 Task: visit on peoples page and checked how many employees works in Nestle
Action: Mouse moved to (458, 487)
Screenshot: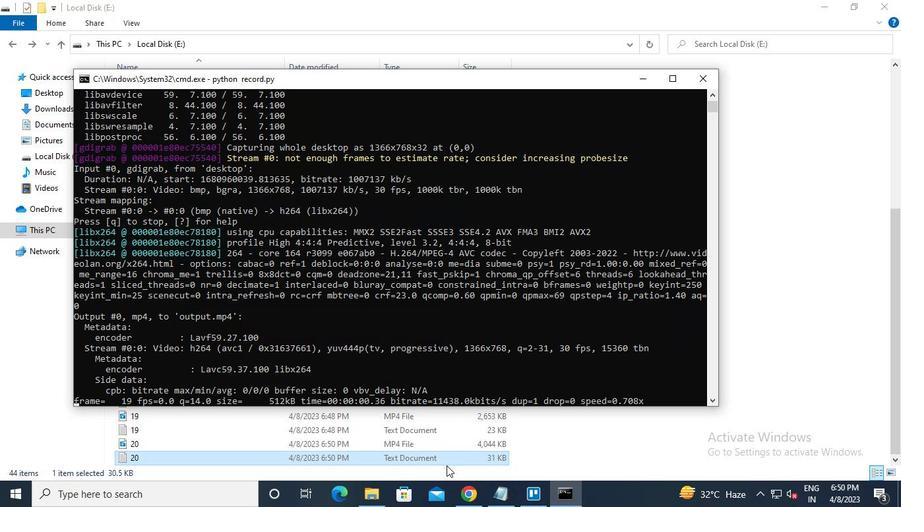 
Action: Mouse pressed left at (458, 487)
Screenshot: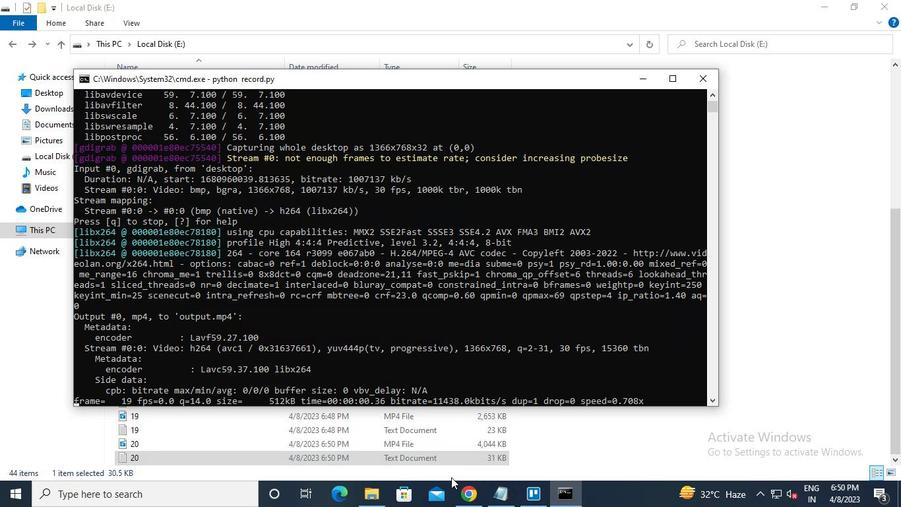 
Action: Mouse moved to (211, 83)
Screenshot: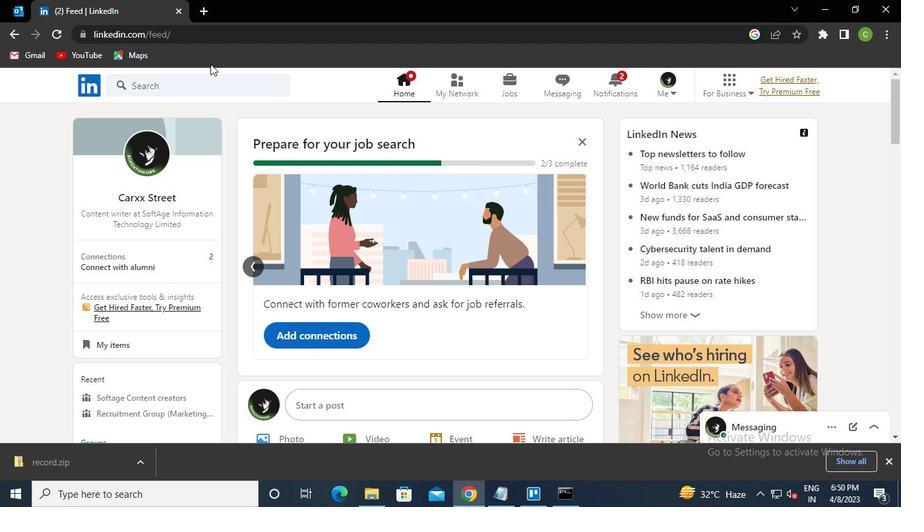 
Action: Mouse pressed left at (211, 83)
Screenshot: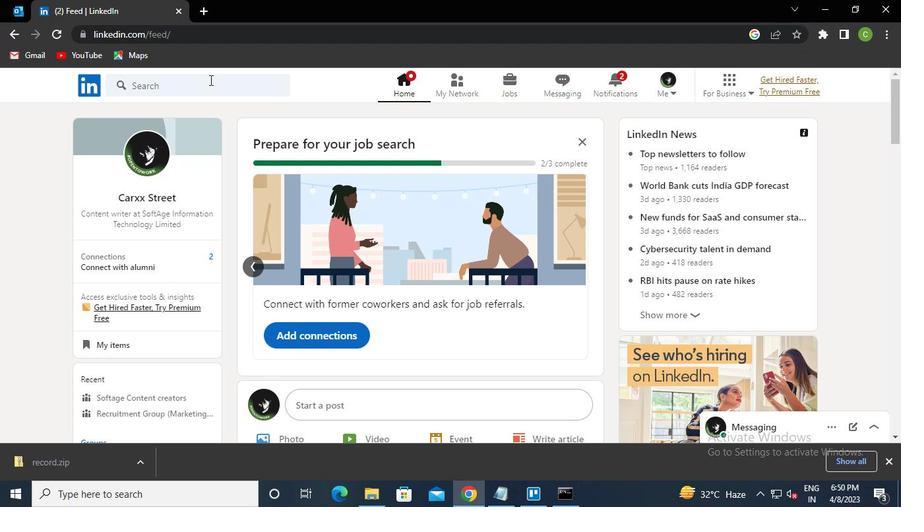 
Action: Keyboard n
Screenshot: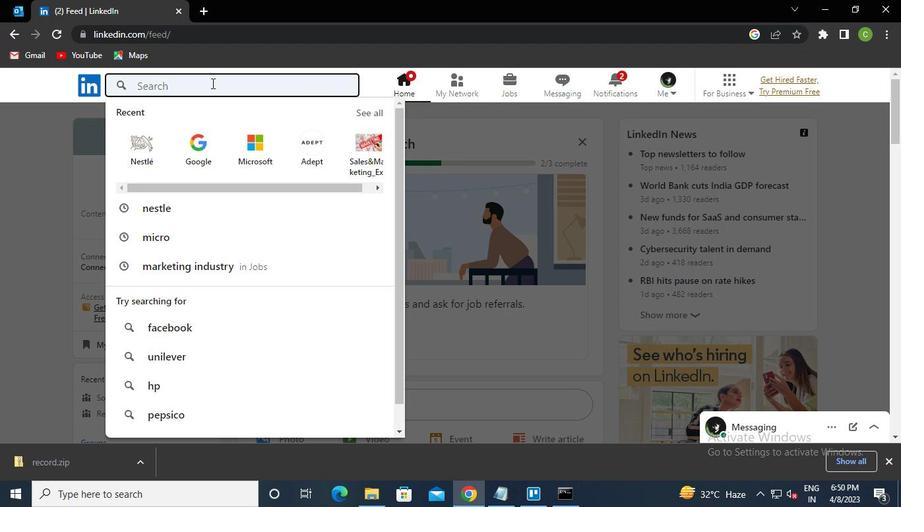 
Action: Keyboard e
Screenshot: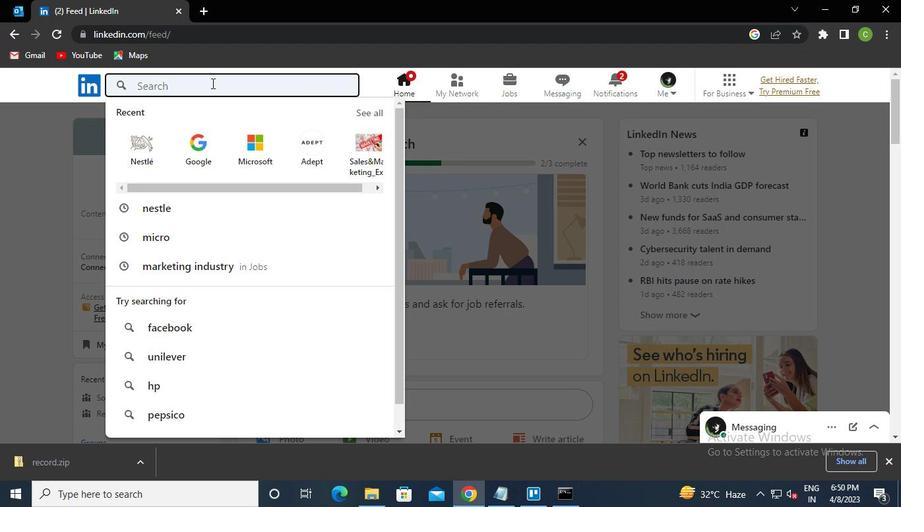 
Action: Keyboard s
Screenshot: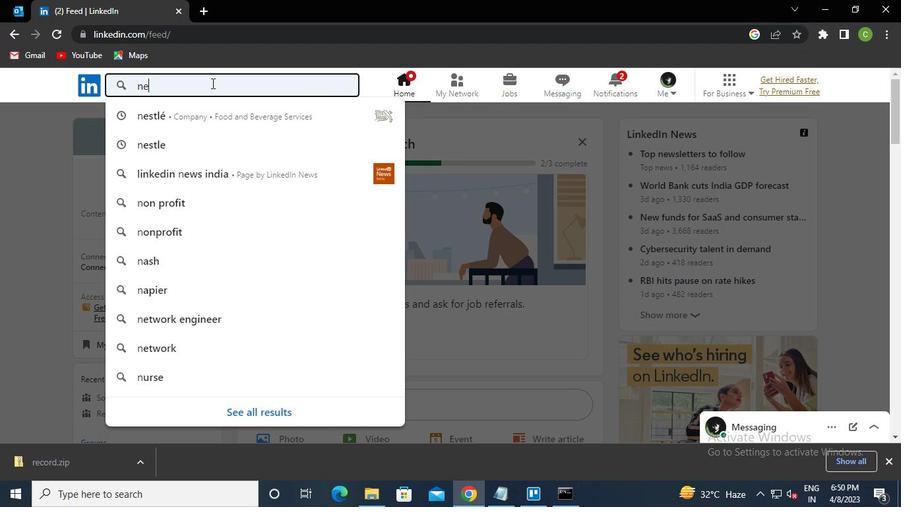 
Action: Keyboard t
Screenshot: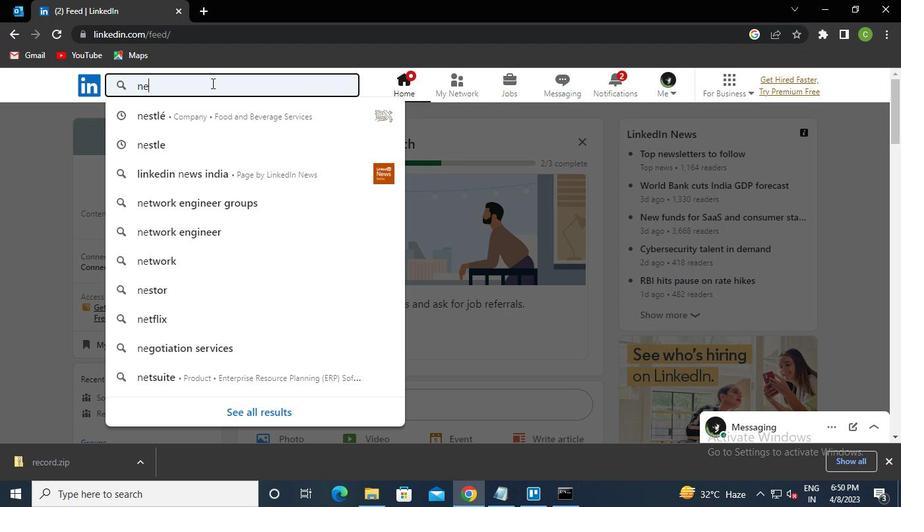 
Action: Keyboard l
Screenshot: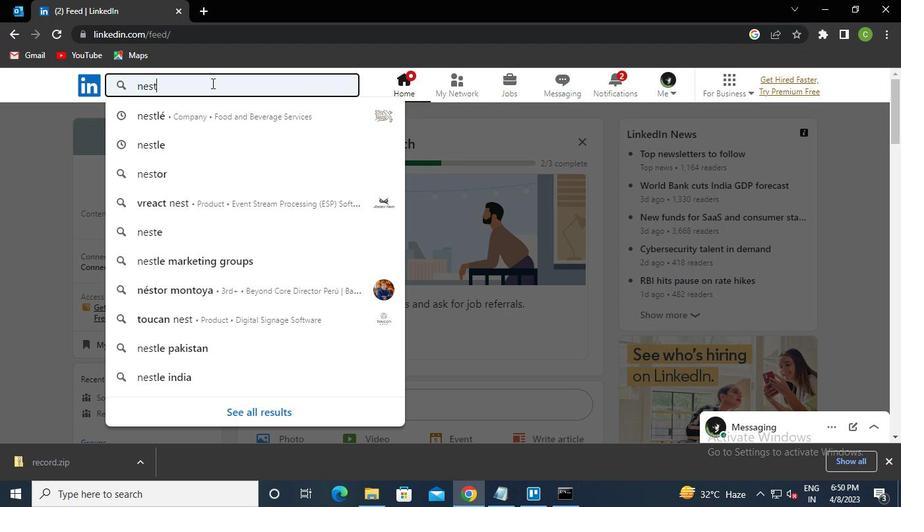 
Action: Keyboard e
Screenshot: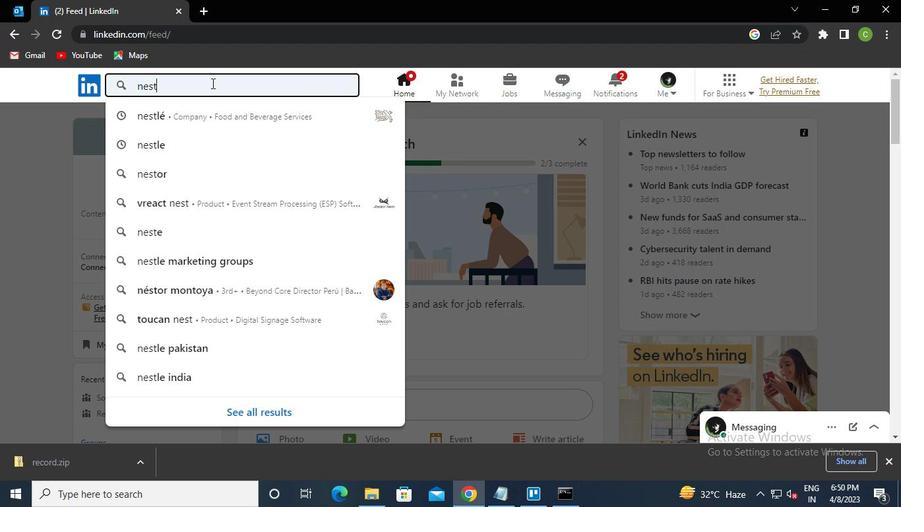 
Action: Keyboard Key.down
Screenshot: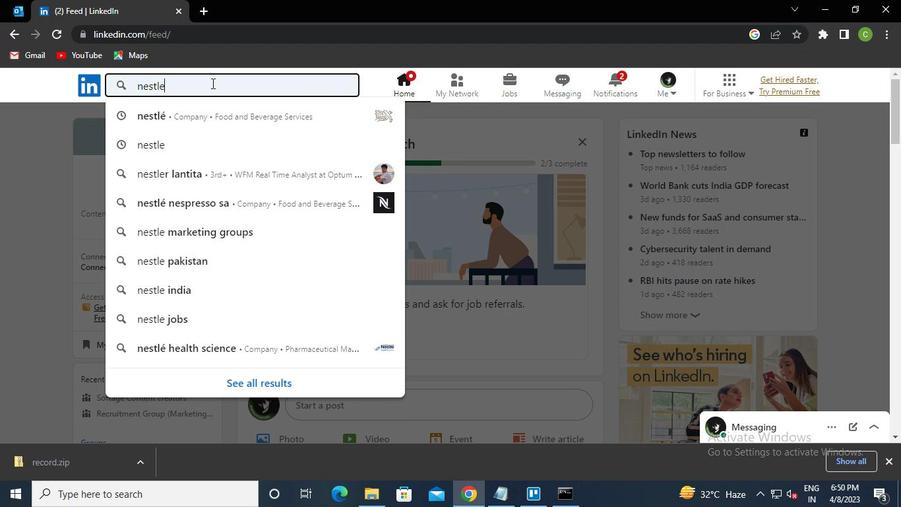 
Action: Keyboard Key.enter
Screenshot: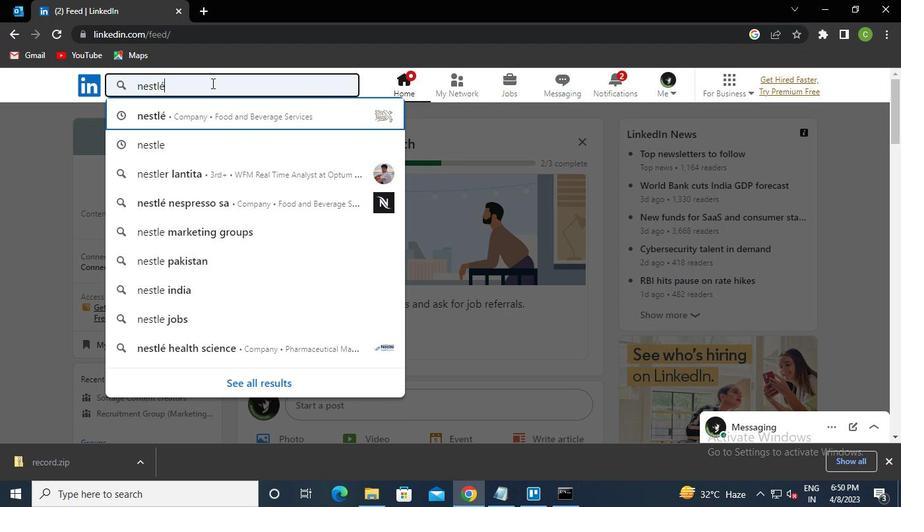 
Action: Mouse moved to (394, 178)
Screenshot: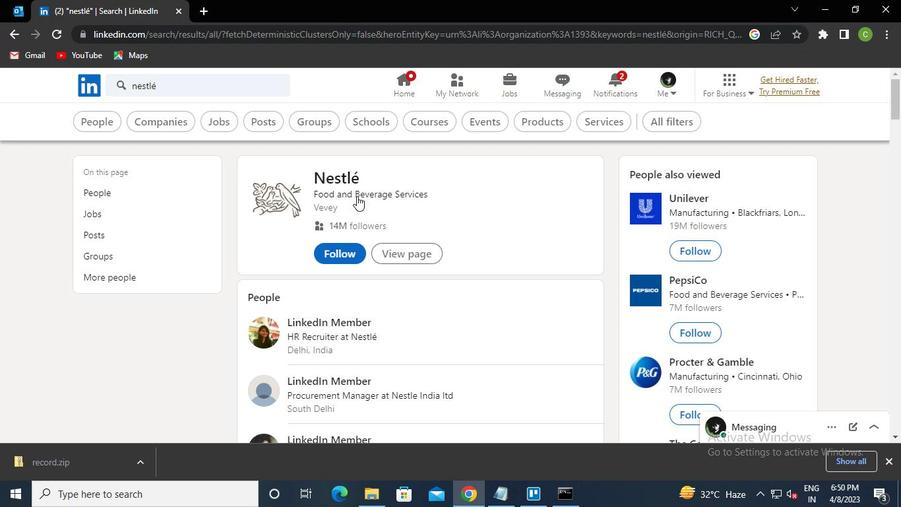 
Action: Mouse pressed left at (394, 178)
Screenshot: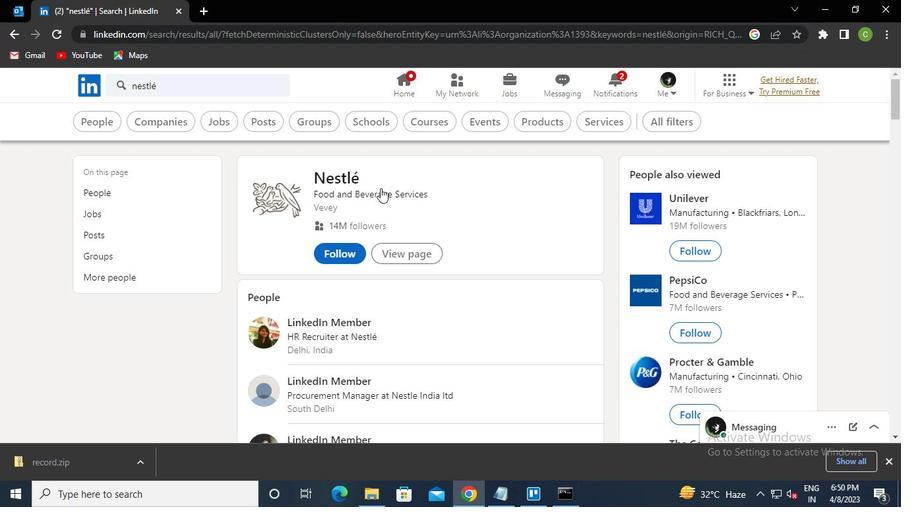 
Action: Mouse moved to (394, 207)
Screenshot: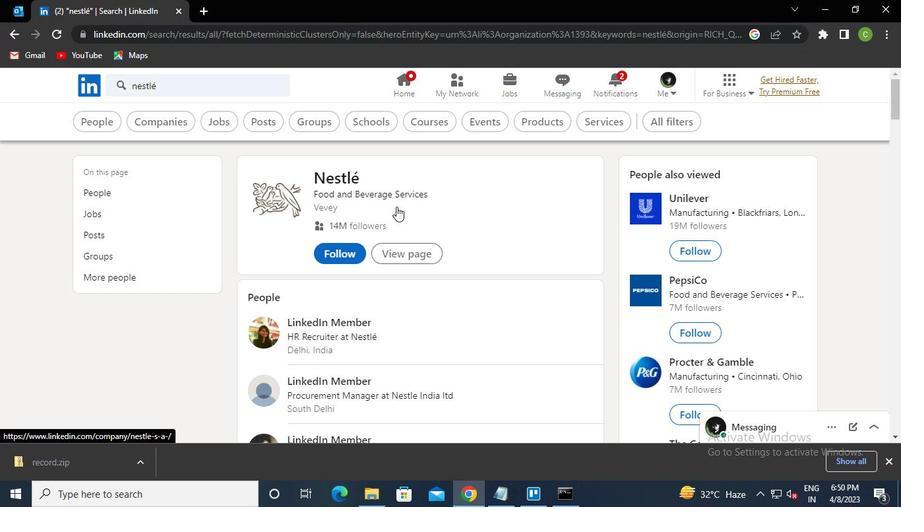 
Action: Mouse pressed left at (394, 207)
Screenshot: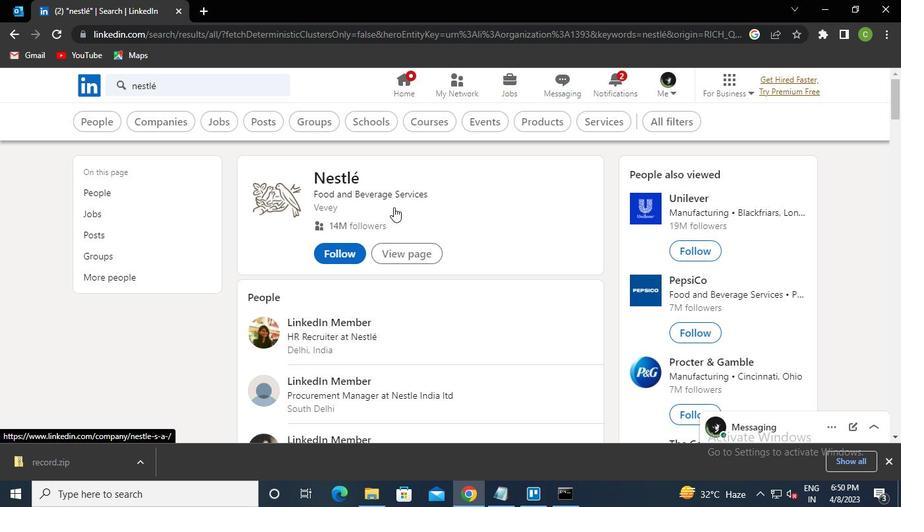 
Action: Mouse moved to (325, 175)
Screenshot: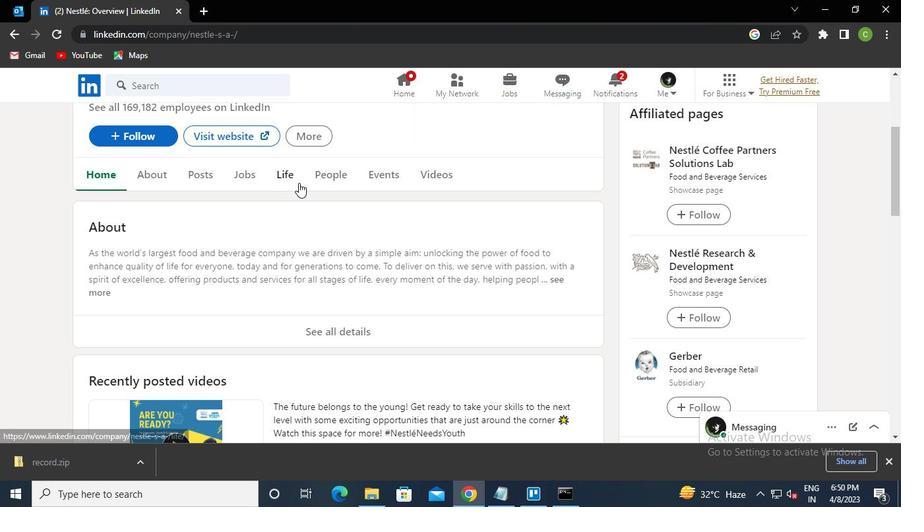 
Action: Mouse pressed left at (325, 175)
Screenshot: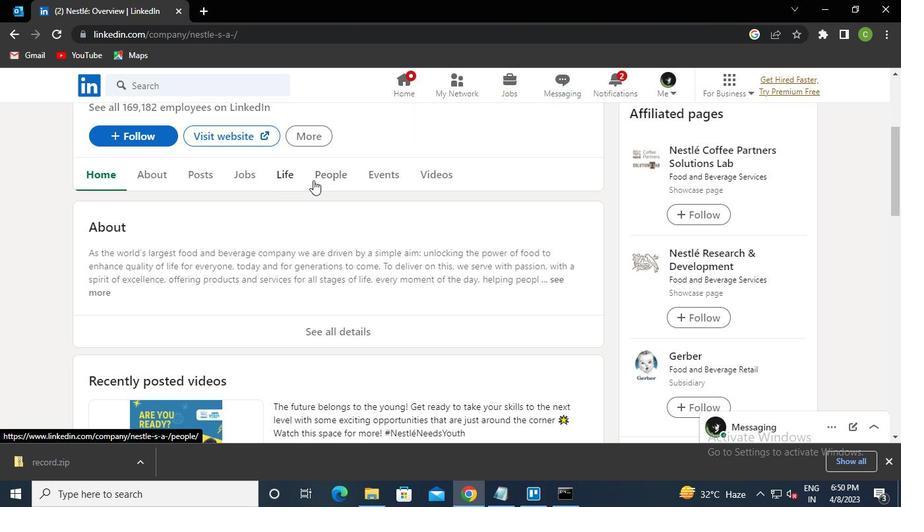 
Action: Mouse moved to (577, 506)
Screenshot: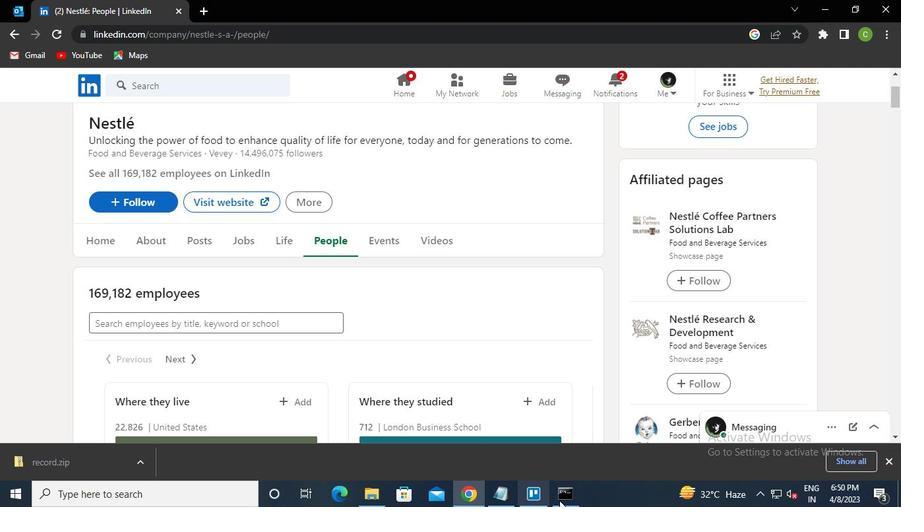 
Action: Mouse pressed left at (577, 506)
Screenshot: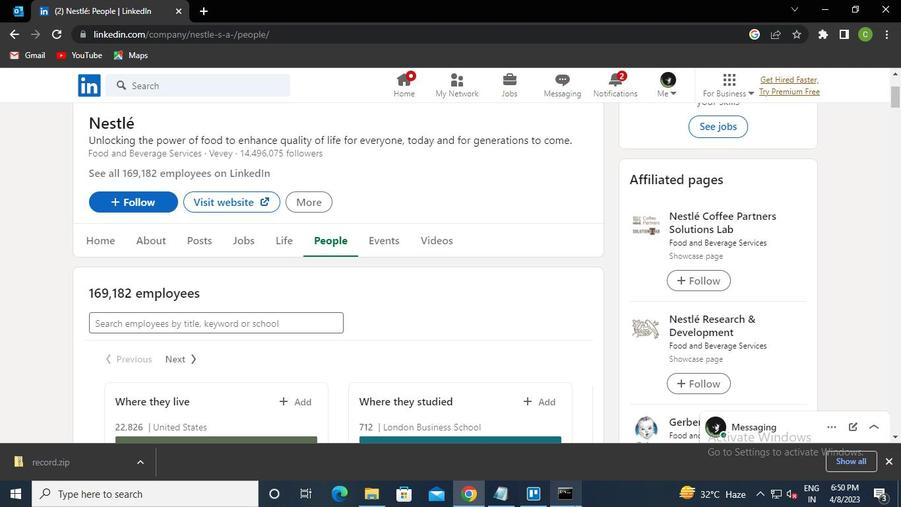 
Action: Mouse moved to (705, 79)
Screenshot: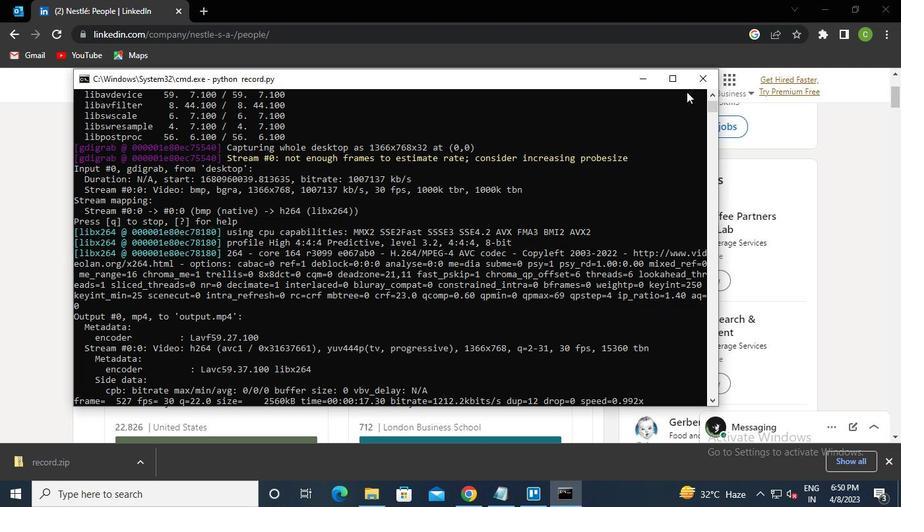
Action: Mouse pressed left at (705, 79)
Screenshot: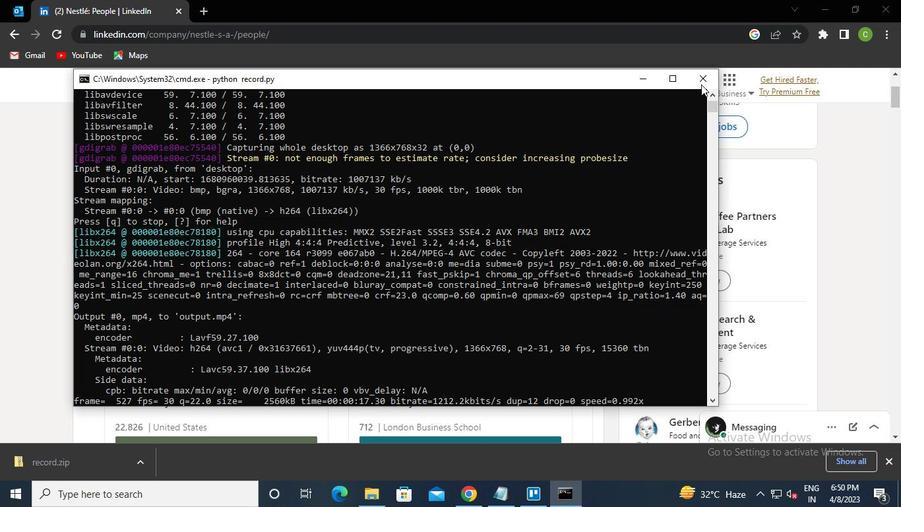 
Action: Mouse moved to (702, 81)
Screenshot: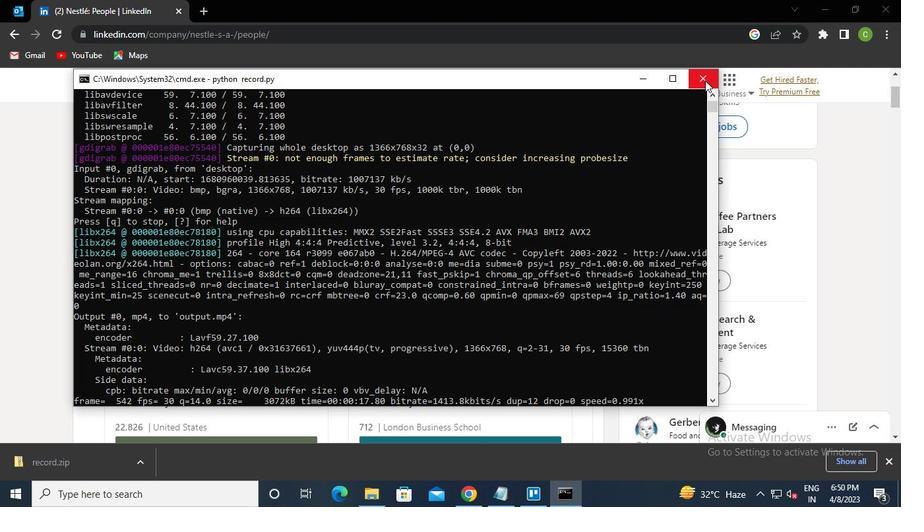 
